 Task: Create in the project AdvantEdge and in the Backlog issue 'Implement multi-factor authentication to further enhance security' a child issue 'Automated testing infrastructure disaster recovery optimization and reporting', and assign it to team member softage.3@softage.net. Create in the project AdvantEdge and in the Backlog issue 'Develop a new feature to allow for customizable user profiles' a child issue 'Integration with benefits enrollment systems', and assign it to team member softage.4@softage.net
Action: Mouse moved to (185, 50)
Screenshot: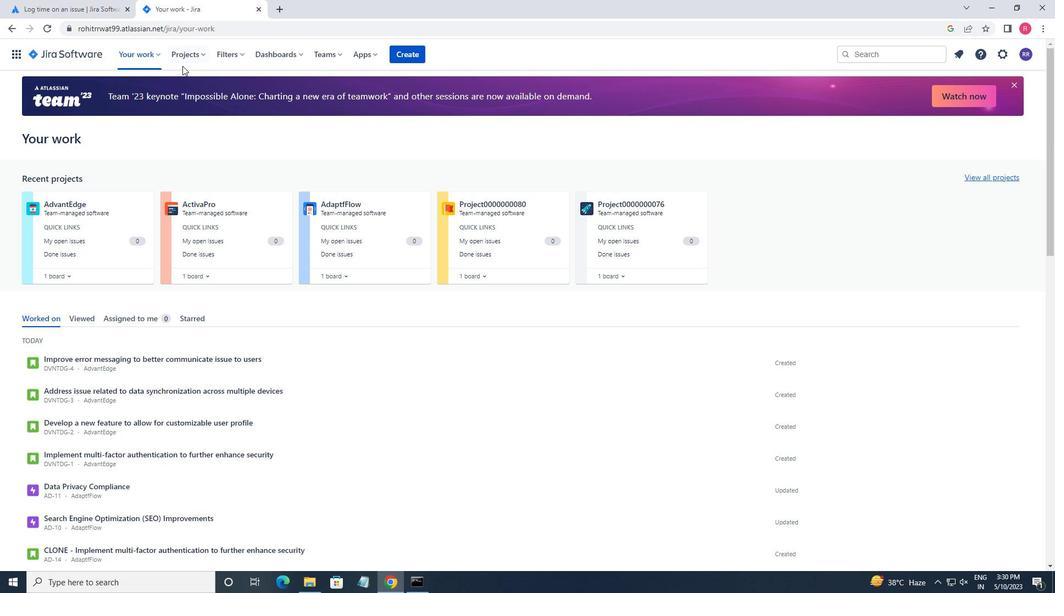 
Action: Mouse pressed left at (185, 50)
Screenshot: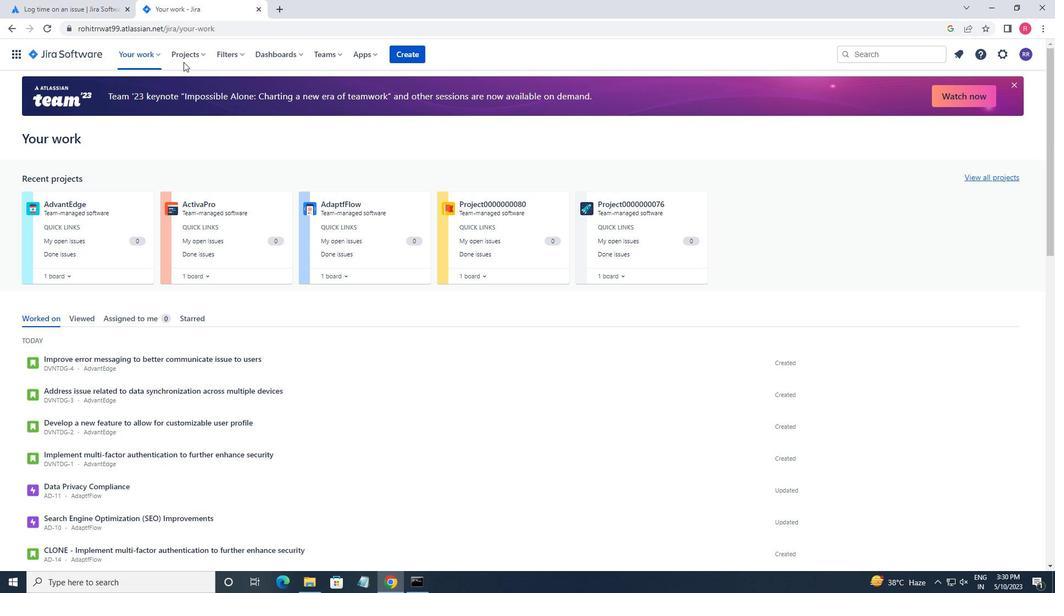 
Action: Mouse moved to (231, 109)
Screenshot: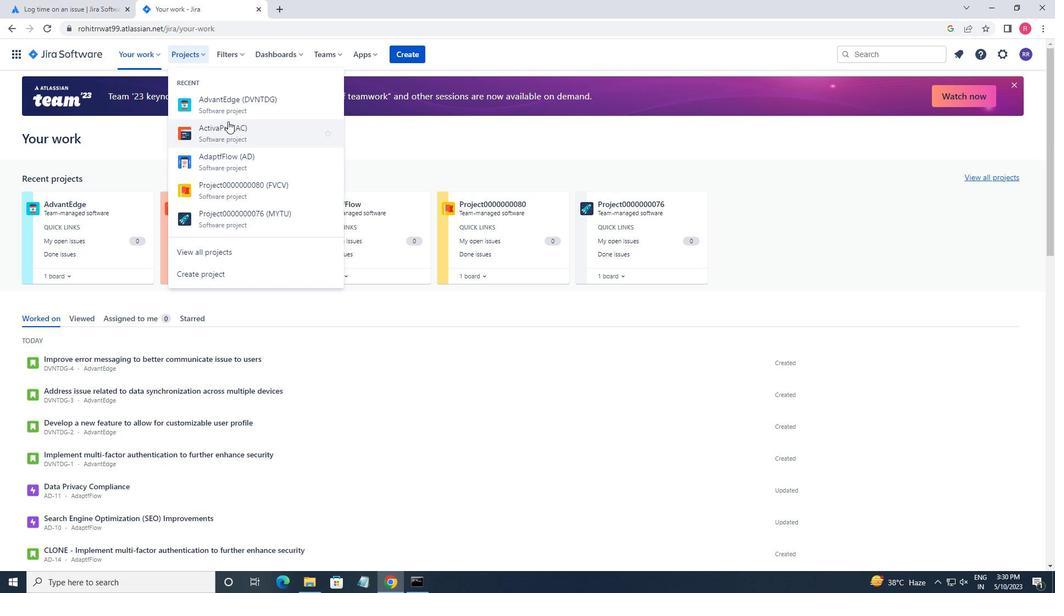 
Action: Mouse pressed left at (231, 109)
Screenshot: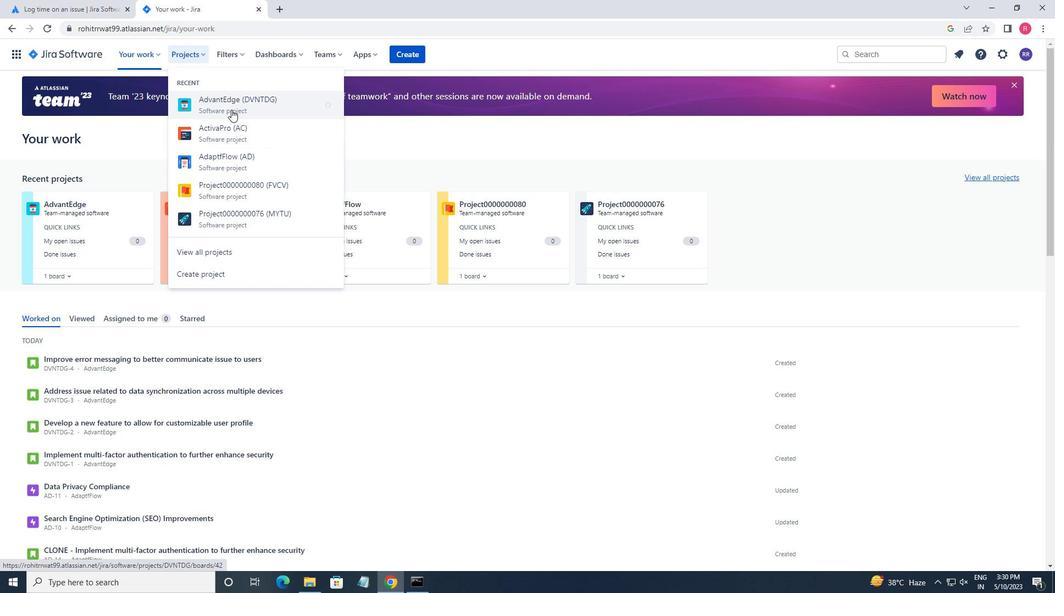 
Action: Mouse moved to (76, 170)
Screenshot: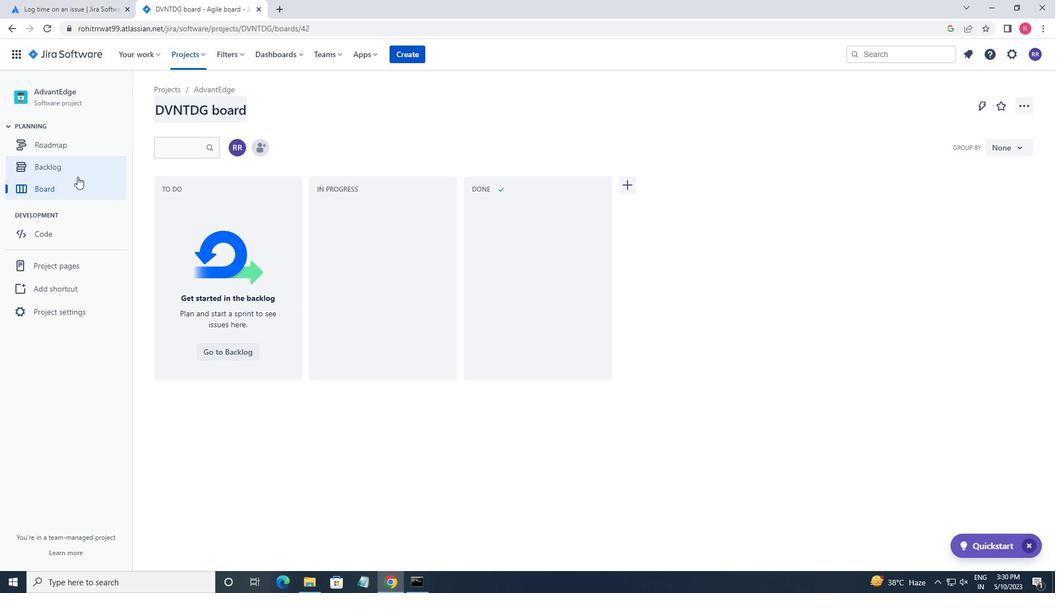 
Action: Mouse pressed left at (76, 170)
Screenshot: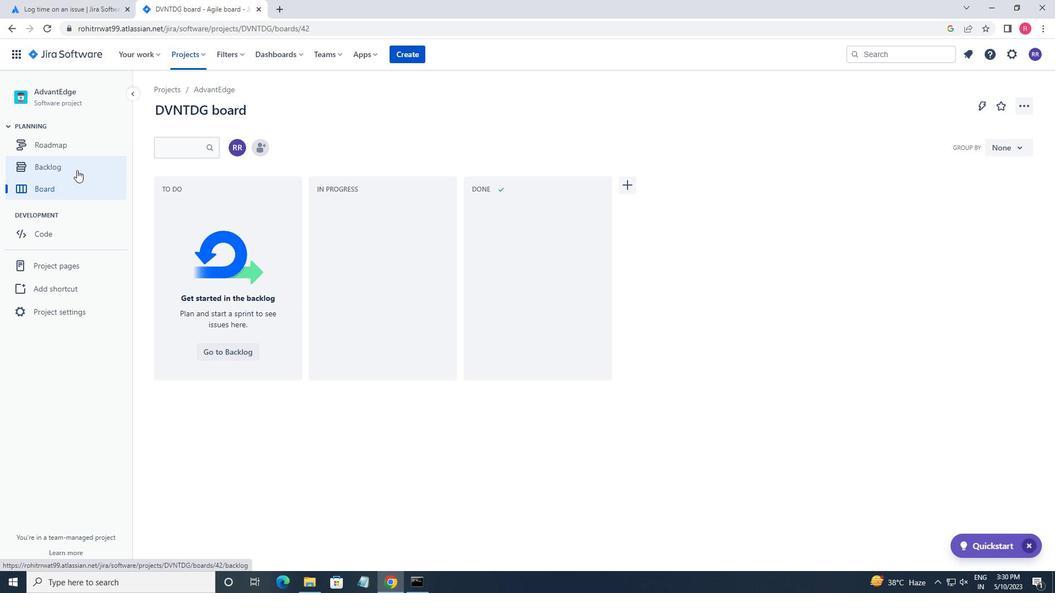 
Action: Mouse moved to (715, 429)
Screenshot: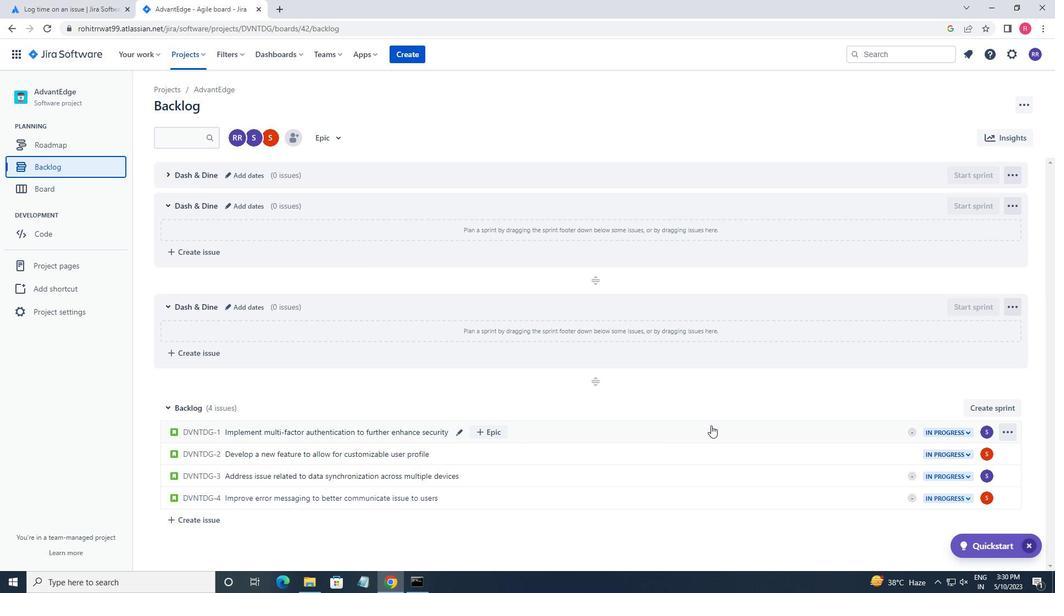 
Action: Mouse pressed left at (715, 429)
Screenshot: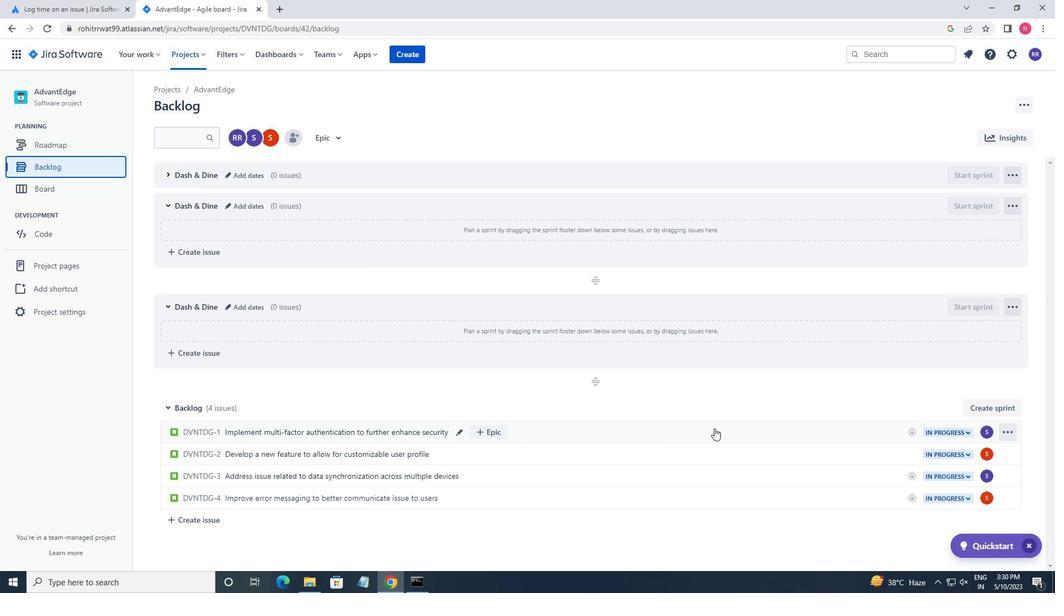 
Action: Mouse moved to (857, 255)
Screenshot: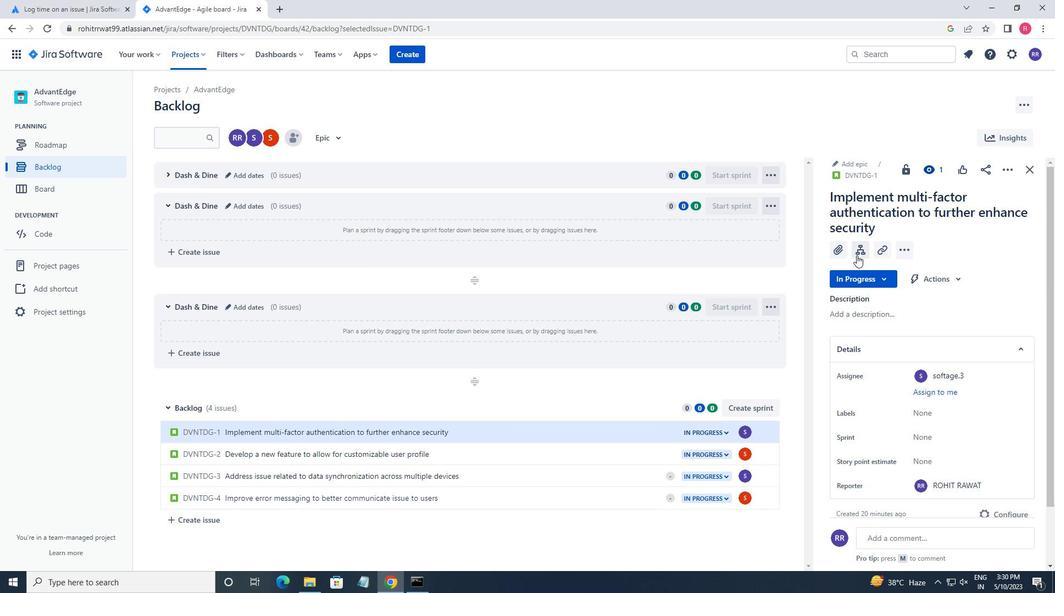 
Action: Mouse pressed left at (857, 255)
Screenshot: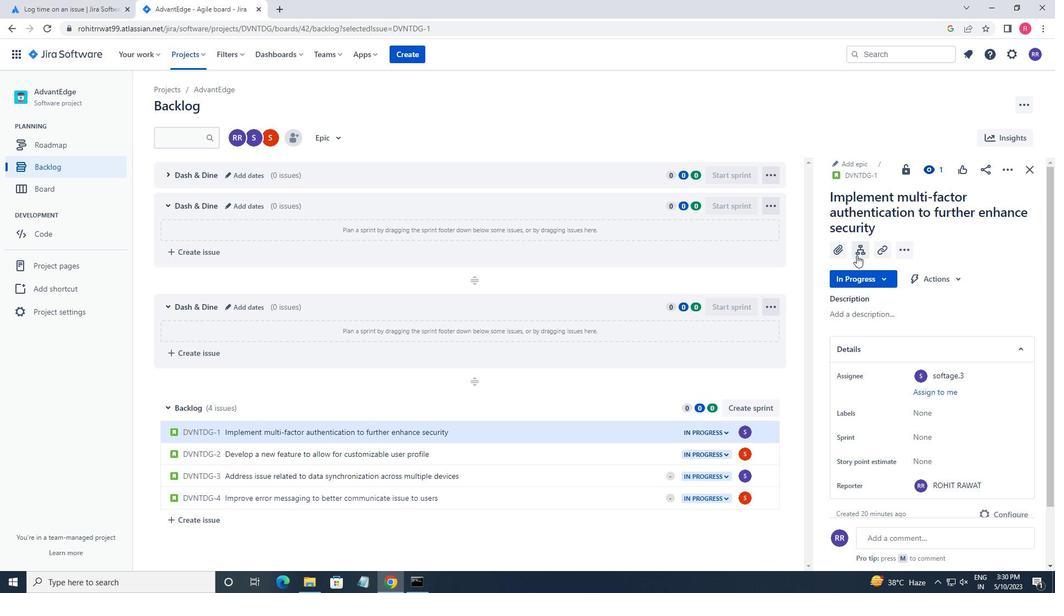
Action: Mouse moved to (859, 334)
Screenshot: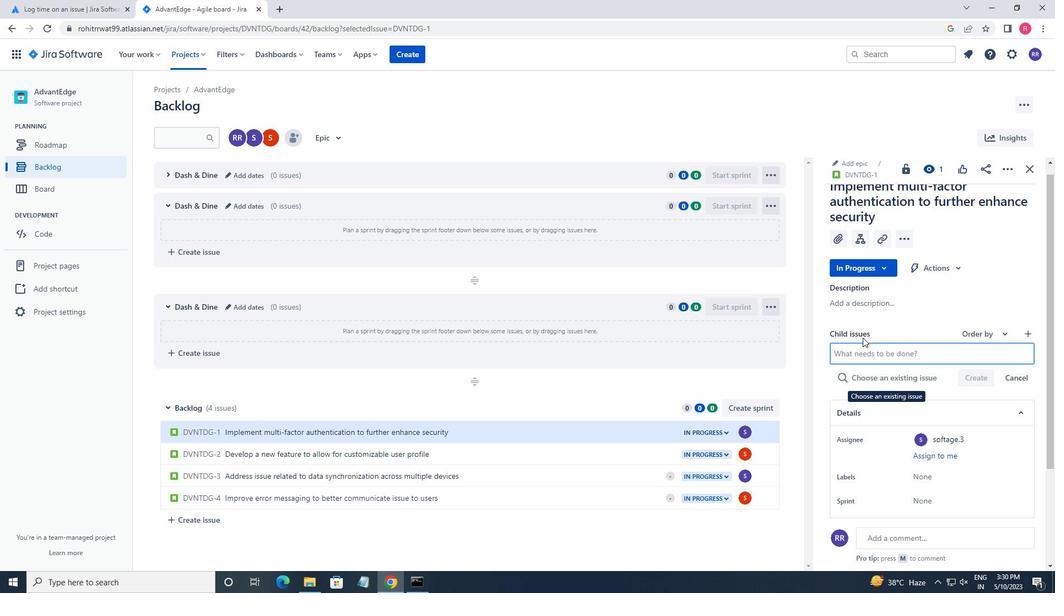 
Action: Key pressed <Key.shift>AUTOMATED<Key.space>TESTNG<Key.space>INFRASTRUCTURE<Key.space>DISASTER<Key.space>RECOVEY<Key.backspace>RY<Key.space>OPTIMAZATON<Key.space>AND<Key.space>REPORTING<Key.left><Key.left><Key.left><Key.left><Key.left><Key.left><Key.left><Key.left><Key.left><Key.left><Key.left><Key.left><Key.left><Key.left><Key.left><Key.left><Key.left><Key.left><Key.left><Key.left><Key.left><Key.right>I<Key.left><Key.left><Key.left><Key.left><Key.left><Key.left><Key.left><Key.left><Key.left><Key.left><Key.left><Key.left><Key.left><Key.left><Key.left><Key.left><Key.left><Key.left><Key.left><Key.left><Key.left><Key.left><Key.left><Key.left><Key.left><Key.left><Key.left><Key.left><Key.left><Key.left><Key.left><Key.left><Key.left><Key.left><Key.left><Key.left><Key.left><Key.left><Key.left><Key.left><Key.left><Key.left><Key.left><Key.left><Key.left><Key.left><Key.left><Key.left><Key.left><Key.left><Key.left><Key.left><Key.right><Key.right><Key.right><Key.right><Key.right><Key.right><Key.right><Key.right><Key.right><Key.right>I<Key.enter>
Screenshot: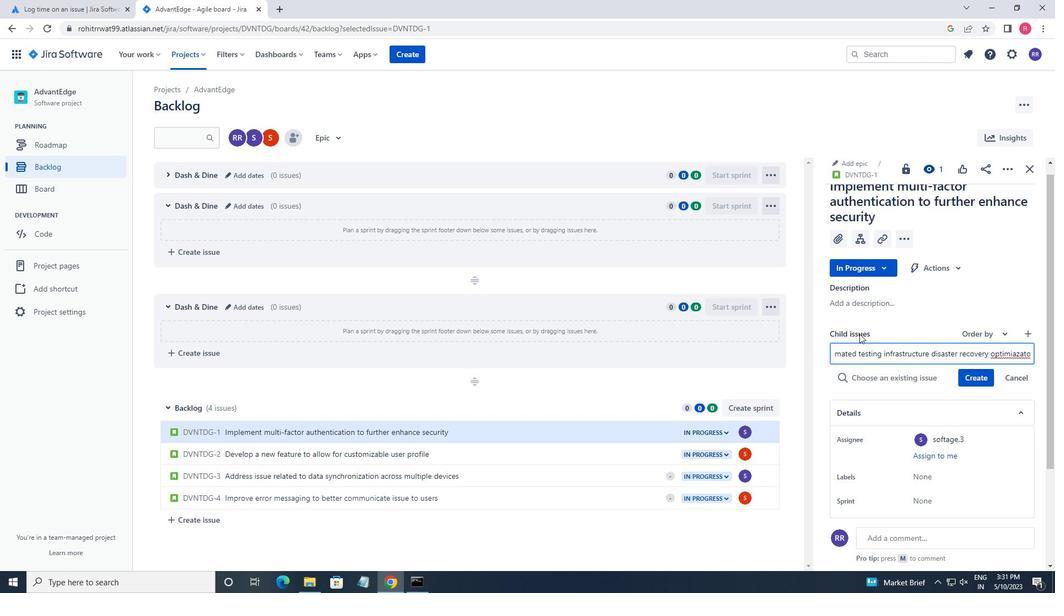 
Action: Mouse moved to (988, 366)
Screenshot: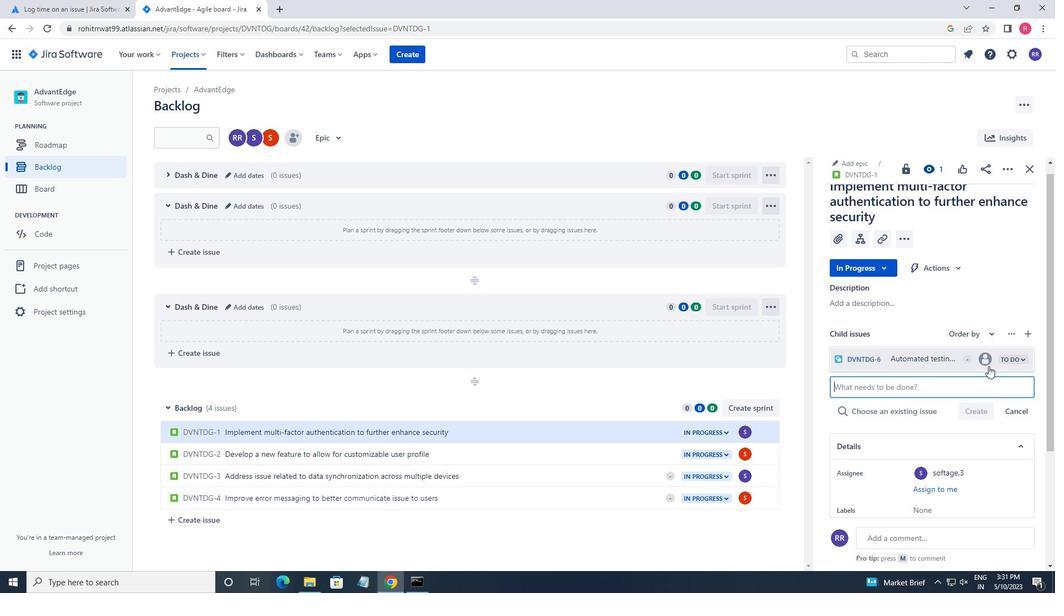 
Action: Mouse pressed left at (988, 366)
Screenshot: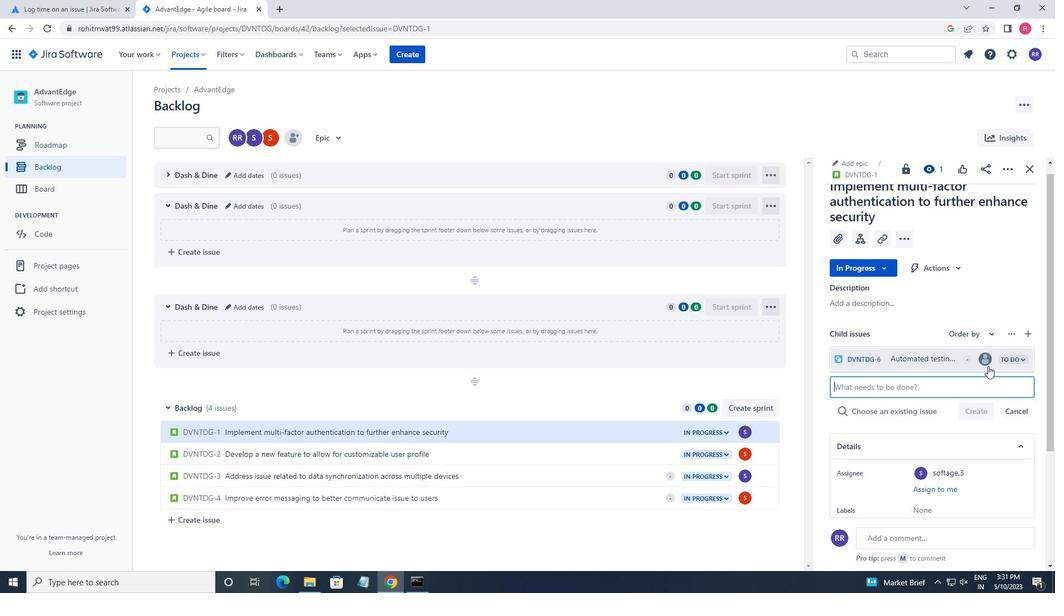 
Action: Mouse moved to (868, 356)
Screenshot: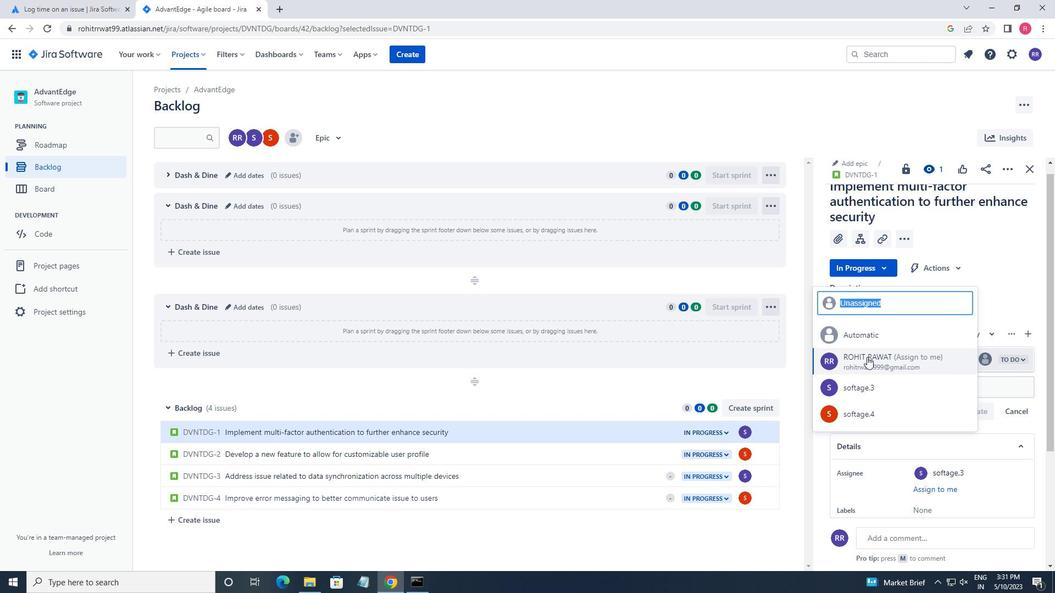 
Action: Key pressed SOFTAGE.3<Key.shift>@SOFTAGE.NET<Key.enter>
Screenshot: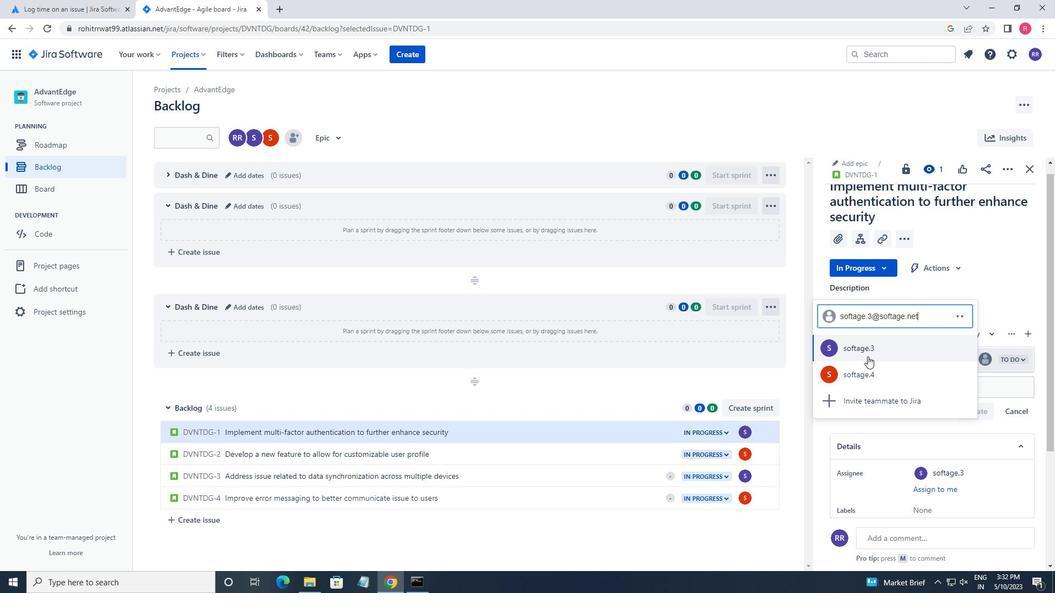 
Action: Mouse moved to (562, 456)
Screenshot: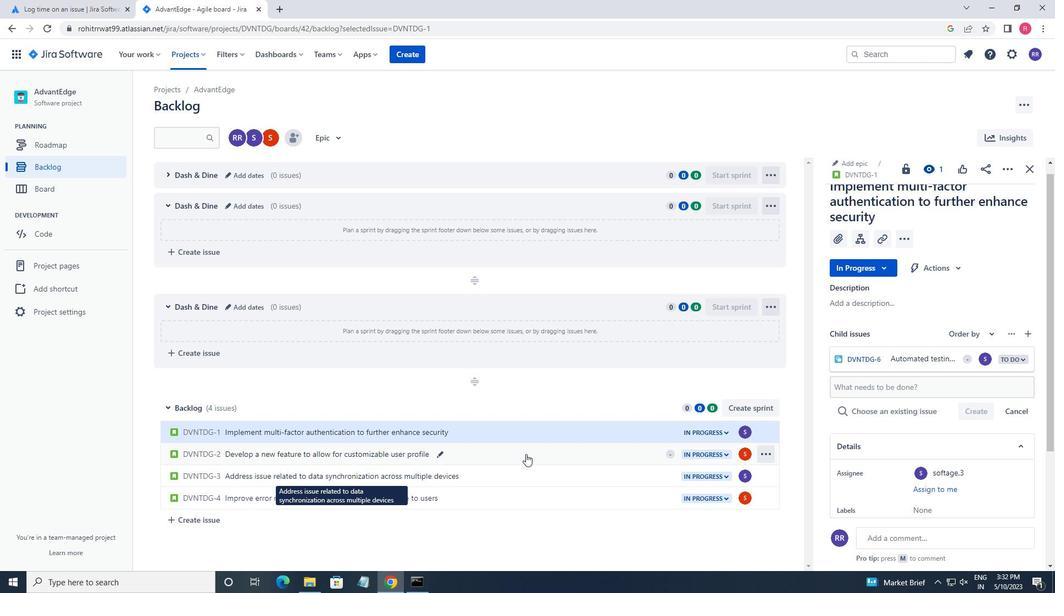 
Action: Mouse pressed left at (562, 456)
Screenshot: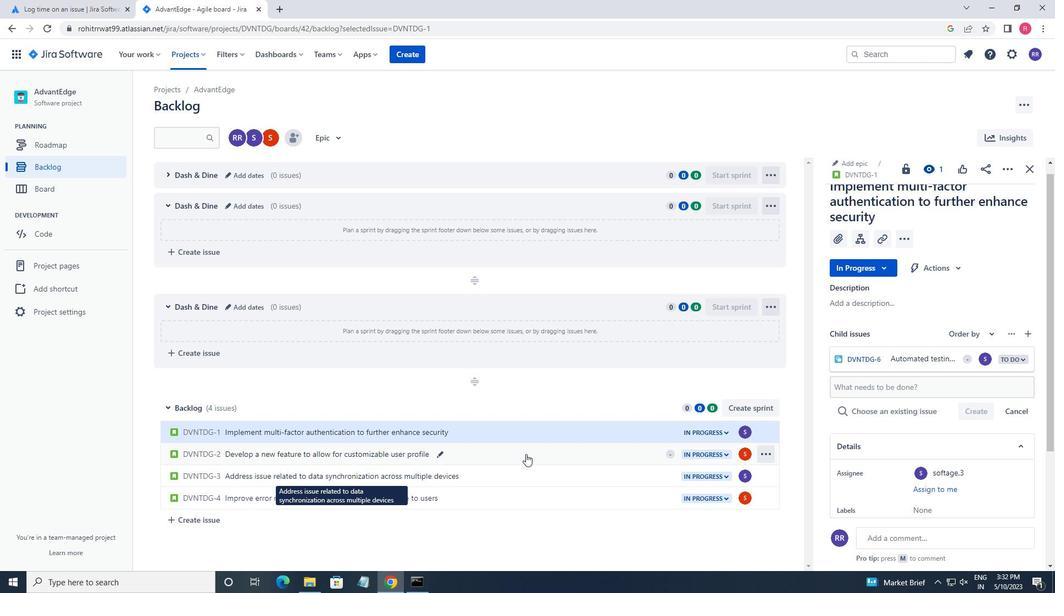 
Action: Mouse moved to (860, 232)
Screenshot: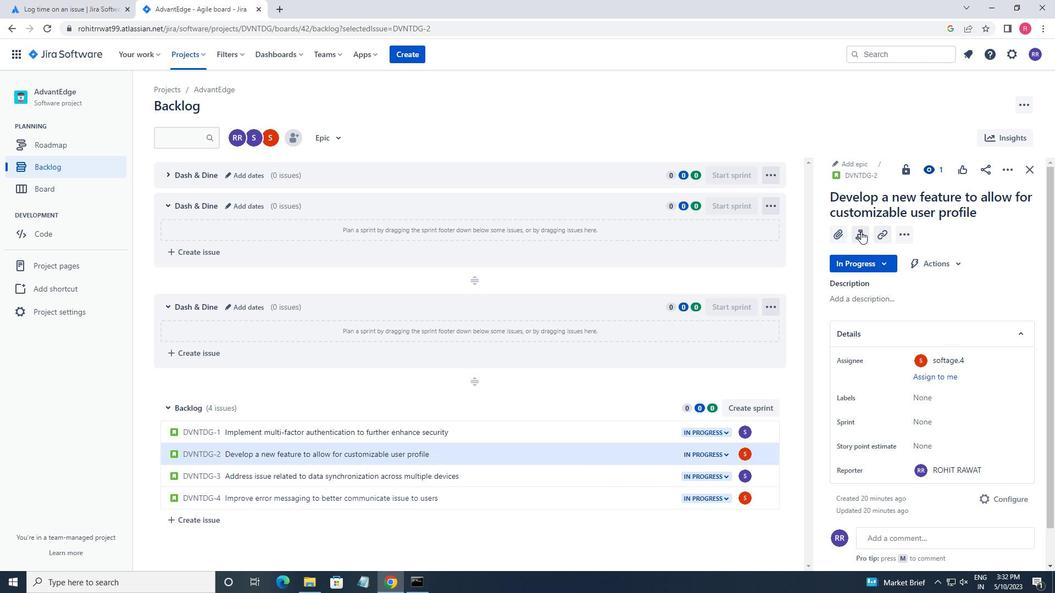 
Action: Mouse pressed left at (860, 232)
Screenshot: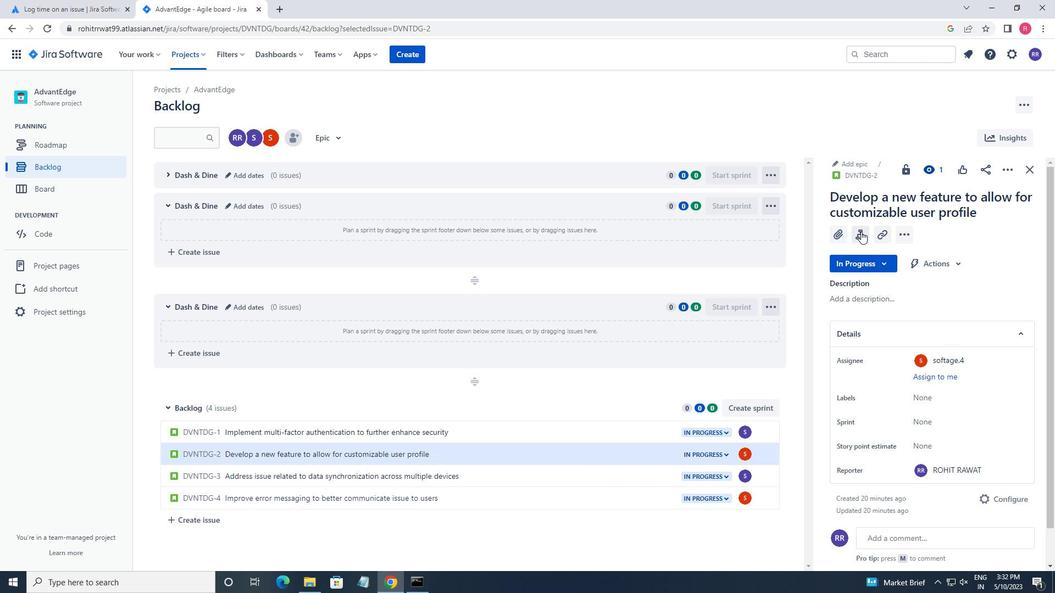 
Action: Mouse moved to (885, 357)
Screenshot: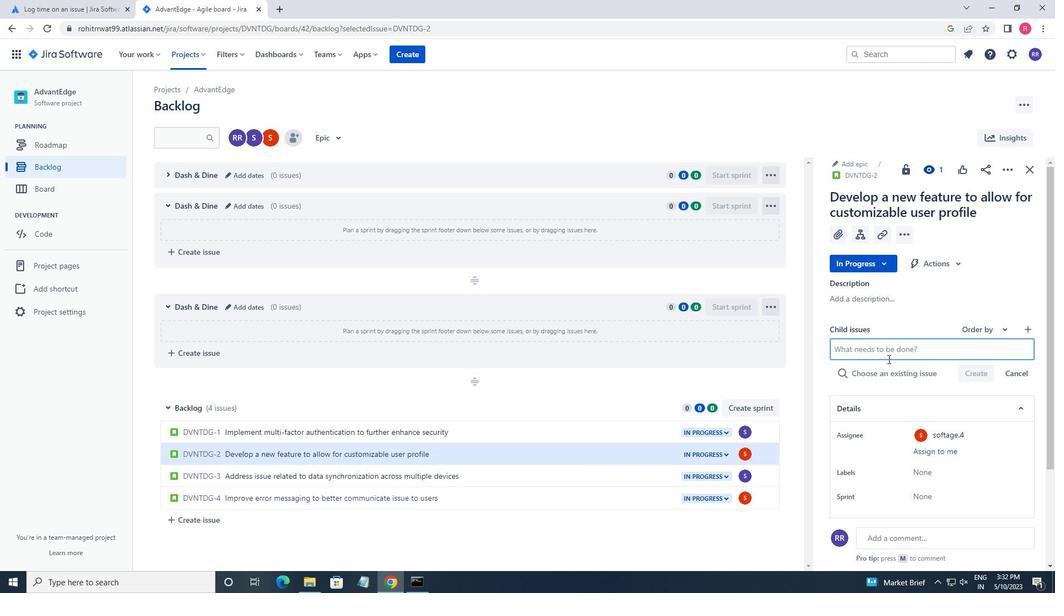 
Action: Key pressed <Key.shift_r>INTEGRATION<Key.space>E<Key.backspace>WITH<Key.space>BENIFITS<Key.space><Key.left><Key.left><Key.left><Key.left><Key.left><Key.backspace>E<Key.right><Key.right><Key.right><Key.right><Key.space>R<Key.backspace>ENROLLMENT<Key.space>SYSTEM
Screenshot: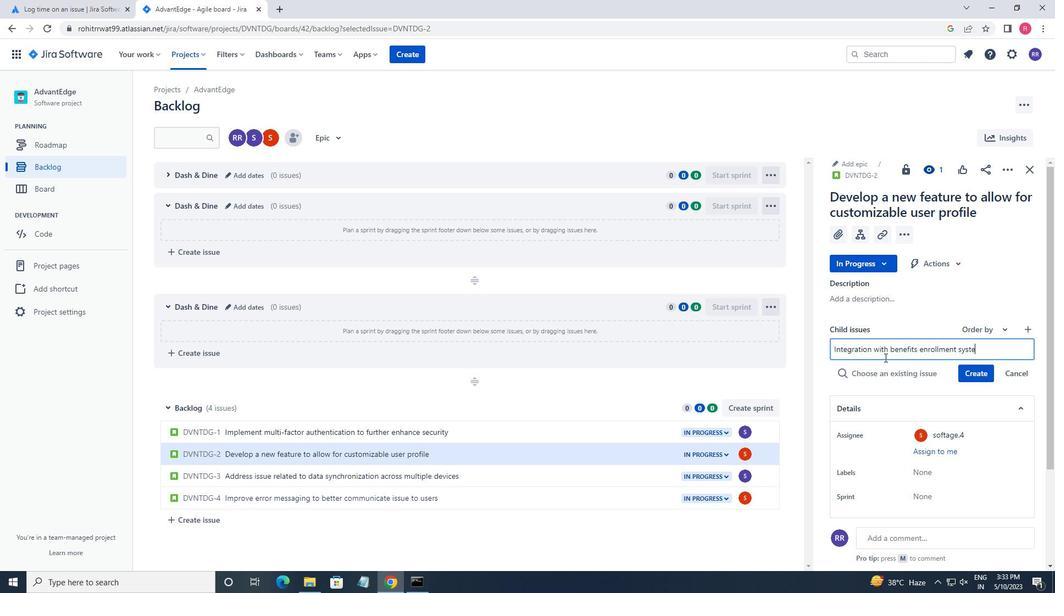 
Action: Mouse moved to (985, 372)
Screenshot: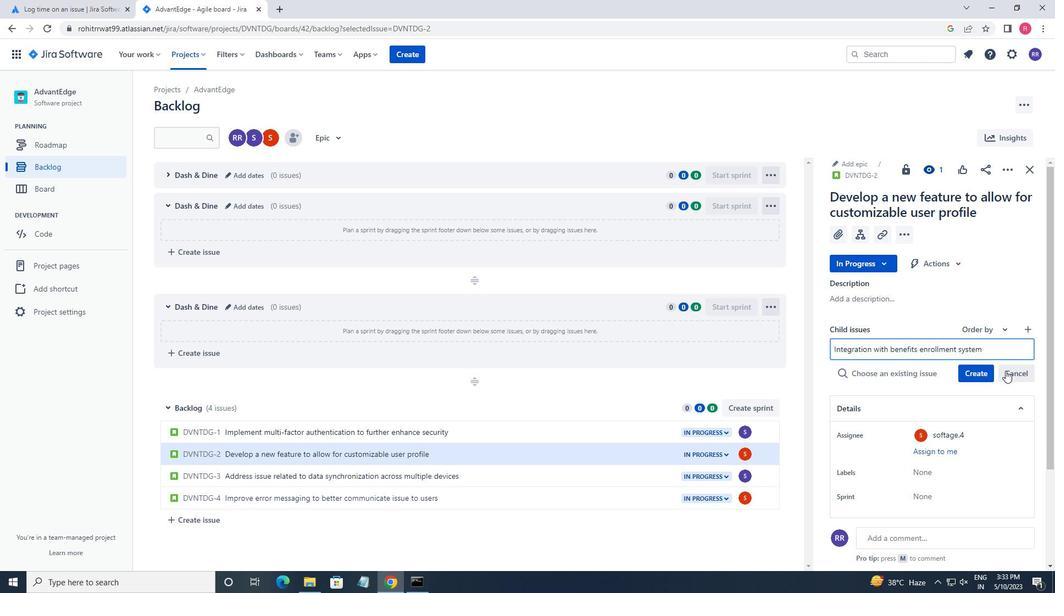 
Action: Mouse pressed left at (985, 372)
Screenshot: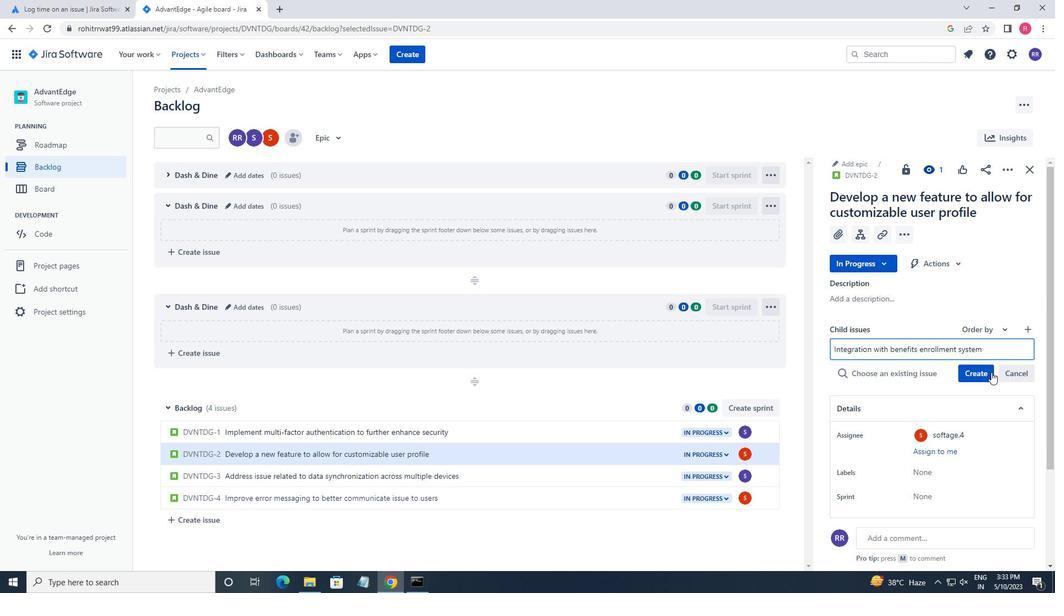 
Action: Mouse moved to (1009, 355)
Screenshot: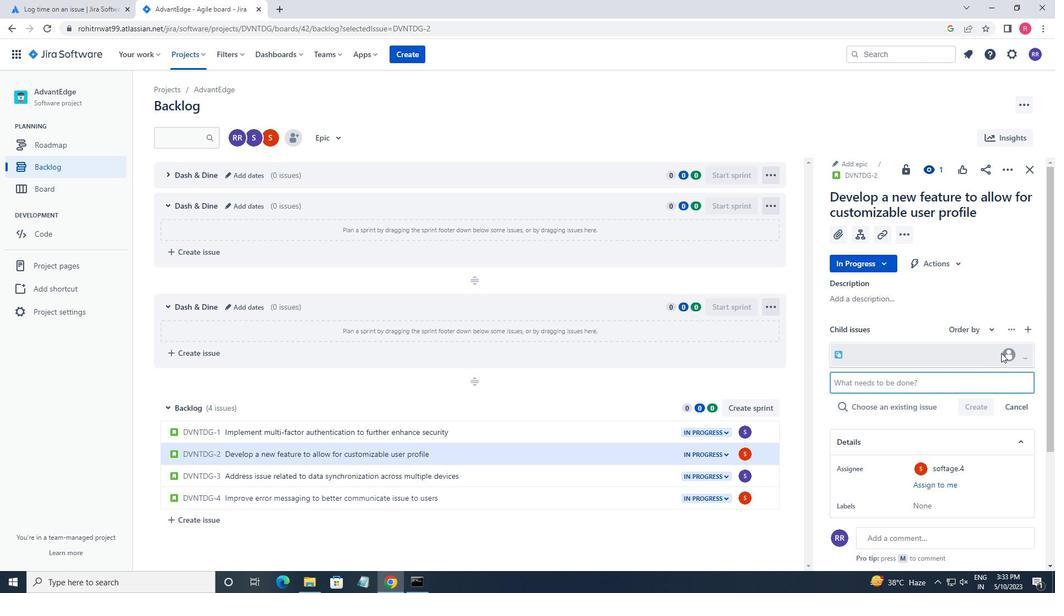 
Action: Mouse pressed left at (1009, 355)
Screenshot: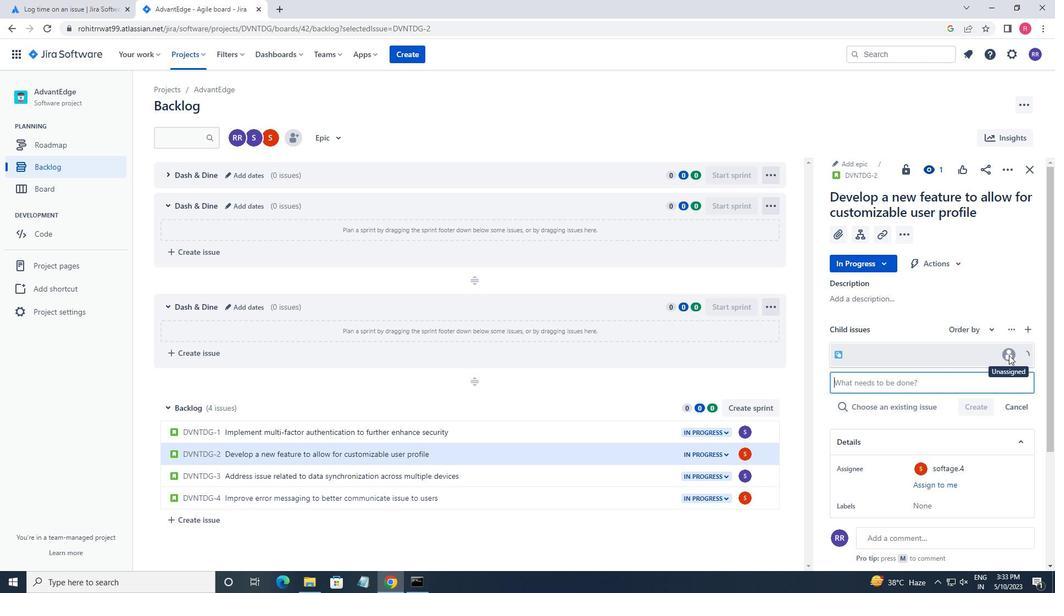
Action: Mouse moved to (989, 359)
Screenshot: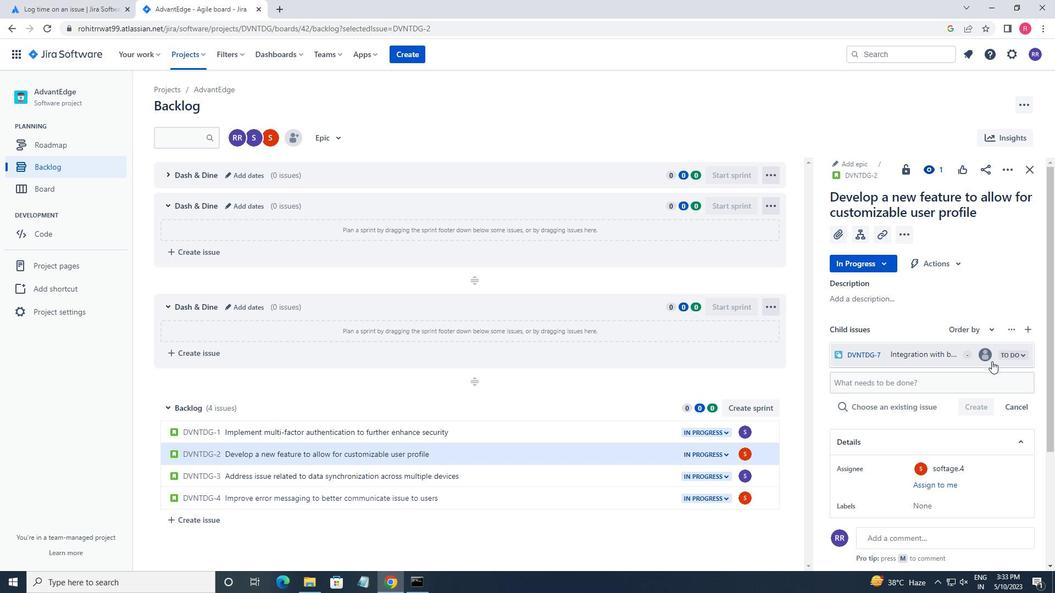 
Action: Mouse pressed left at (989, 359)
Screenshot: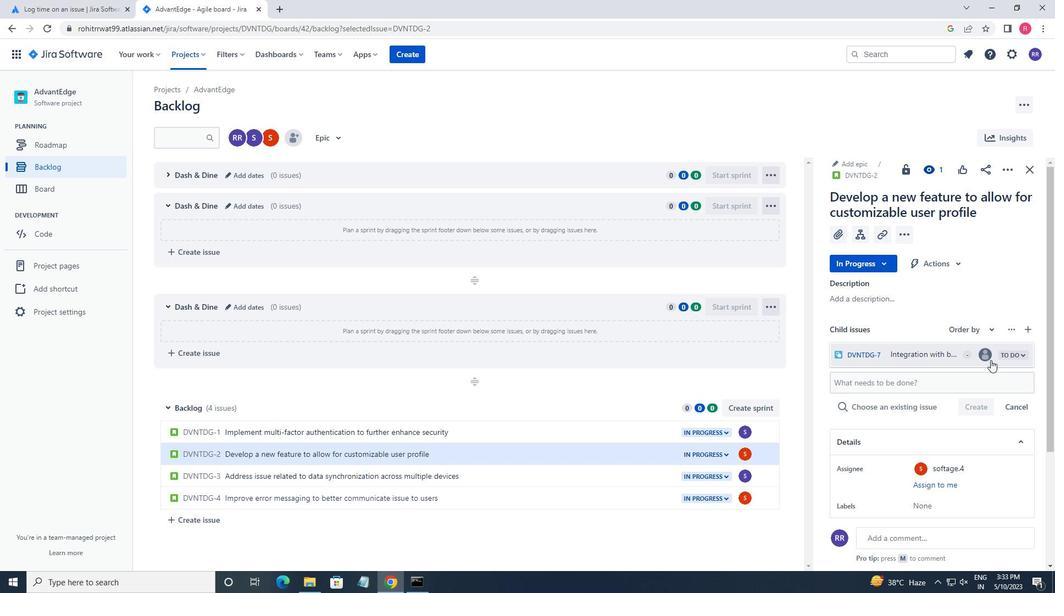 
Action: Mouse moved to (886, 387)
Screenshot: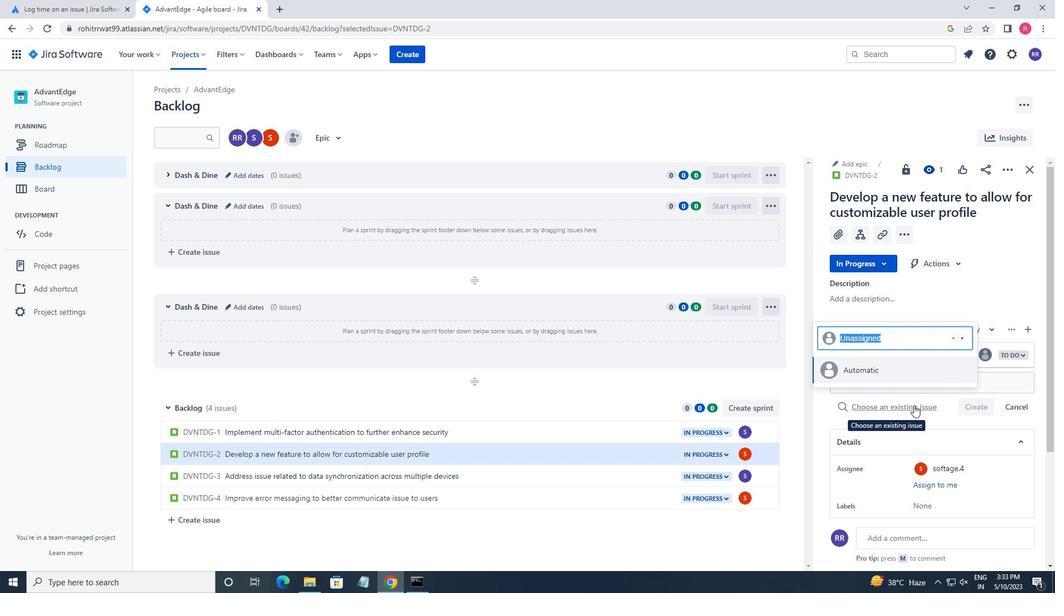 
Action: Key pressed SOFTAGE.4<Key.shift>@SOFTAGE.NET<Key.enter>
Screenshot: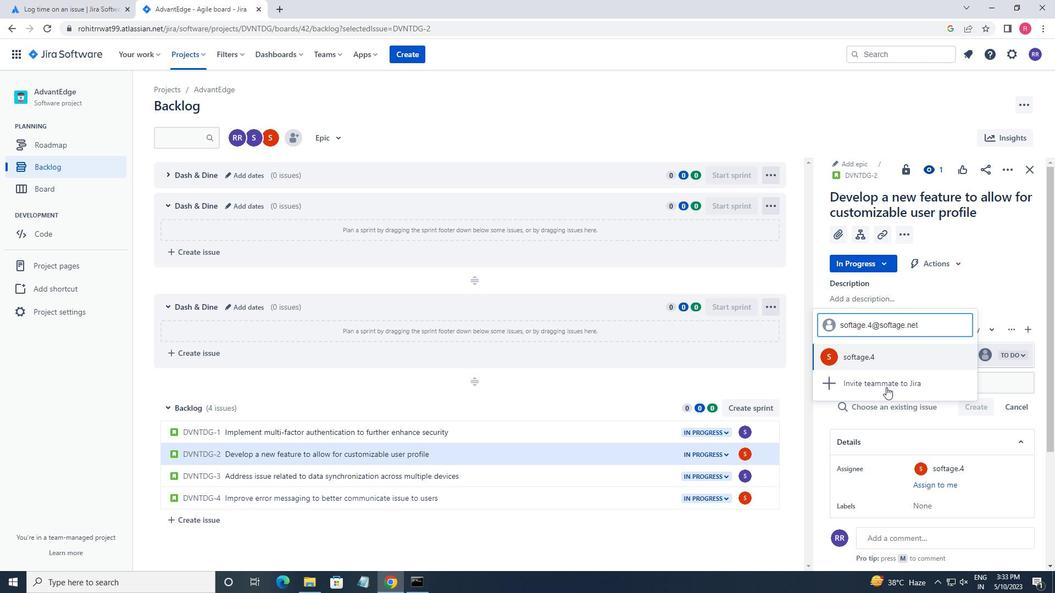 
